 Task: Add Ithaca Lemon Beet Hummus to the cart.
Action: Mouse moved to (722, 235)
Screenshot: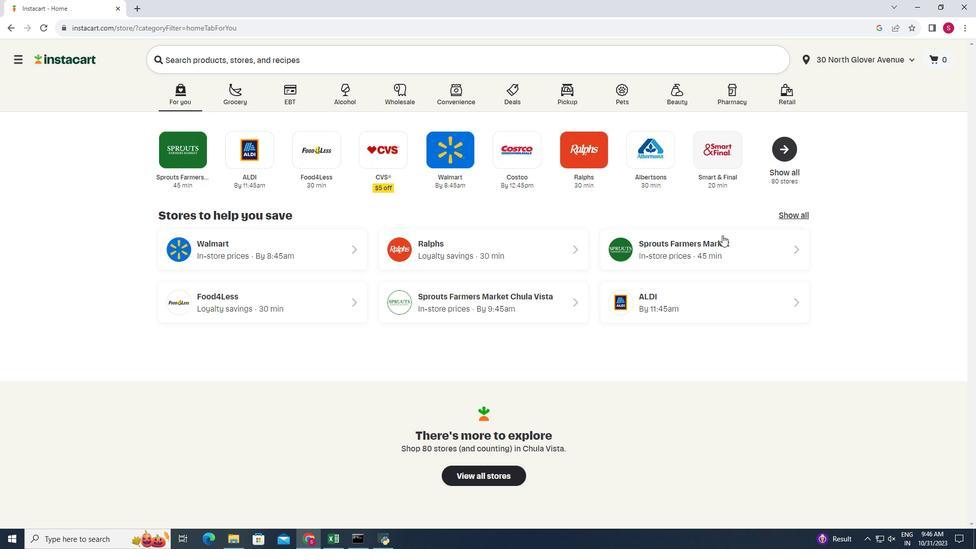 
Action: Mouse pressed left at (722, 235)
Screenshot: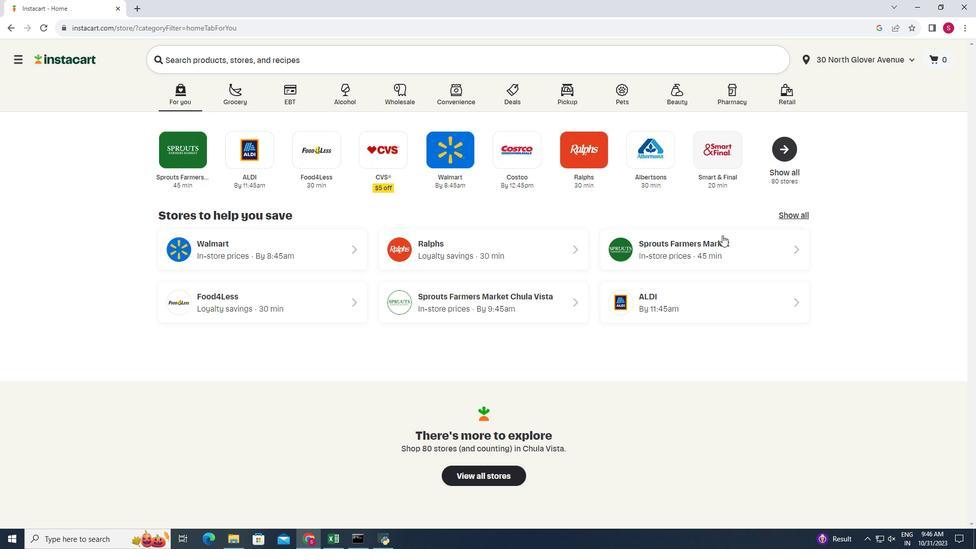 
Action: Mouse moved to (42, 446)
Screenshot: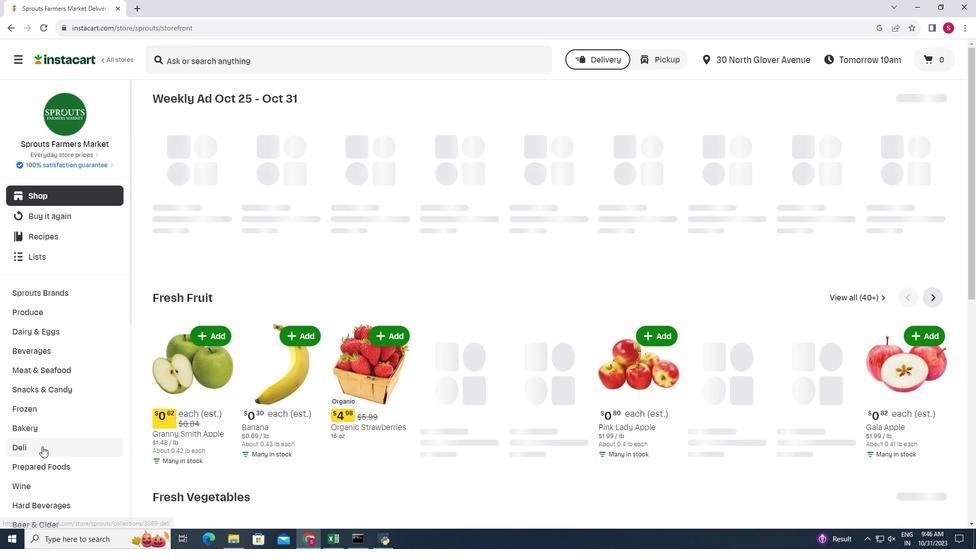 
Action: Mouse pressed left at (42, 446)
Screenshot: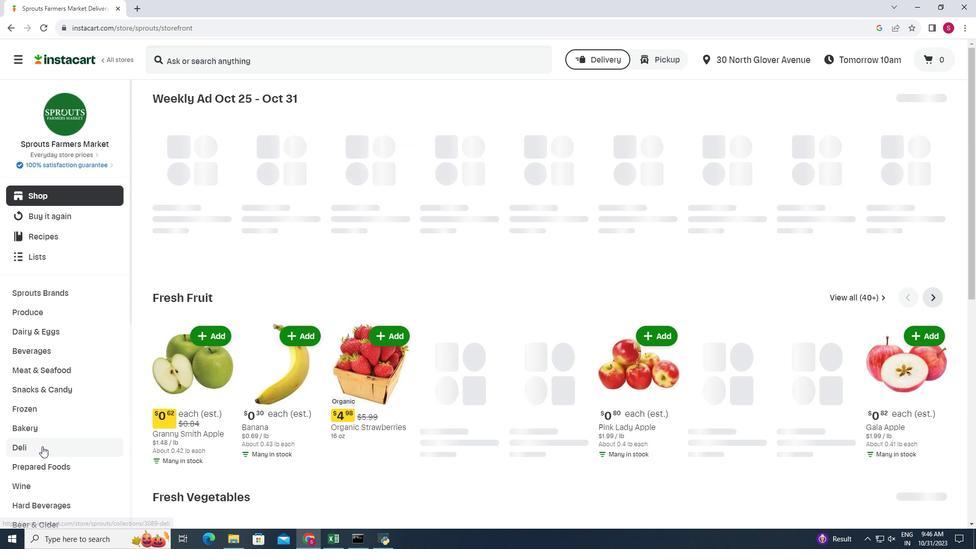 
Action: Mouse moved to (343, 124)
Screenshot: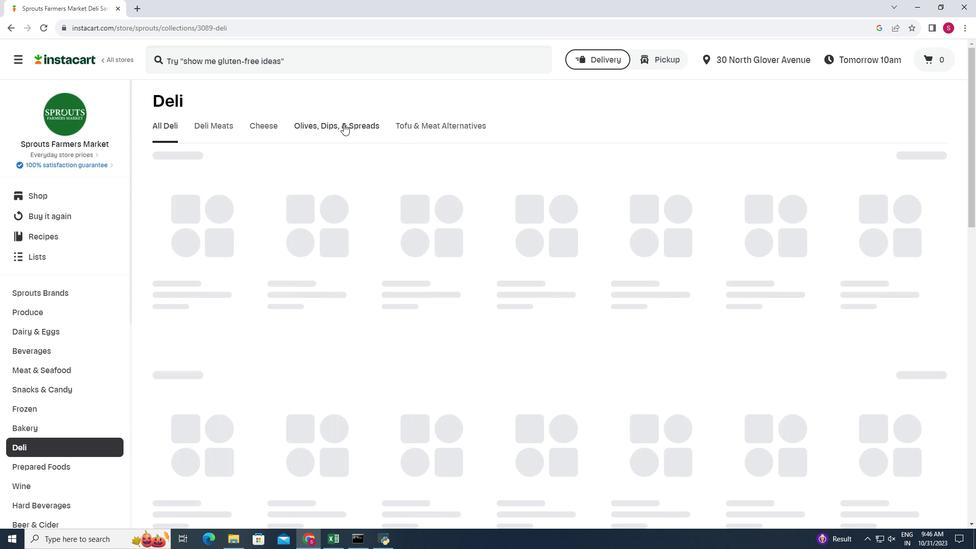 
Action: Mouse pressed left at (343, 124)
Screenshot: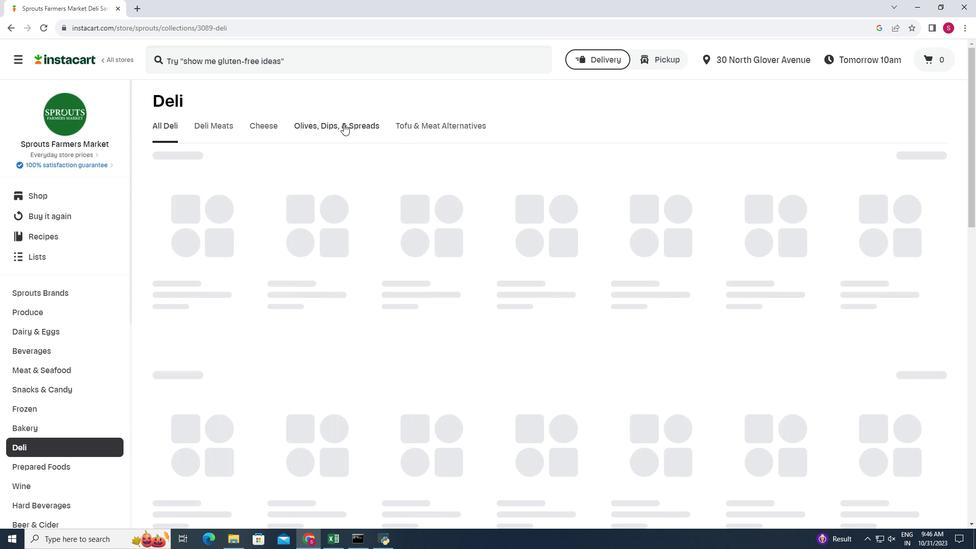 
Action: Mouse moved to (231, 171)
Screenshot: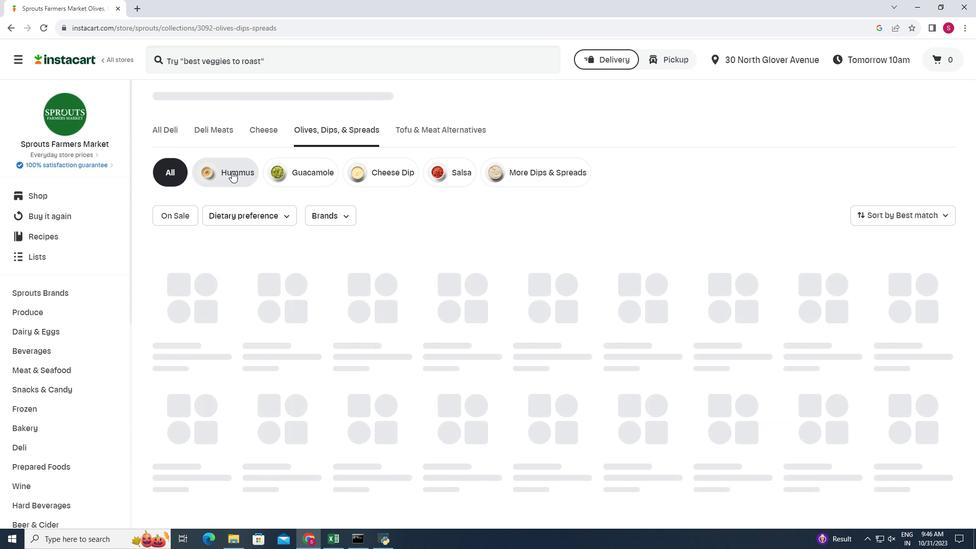 
Action: Mouse pressed left at (231, 171)
Screenshot: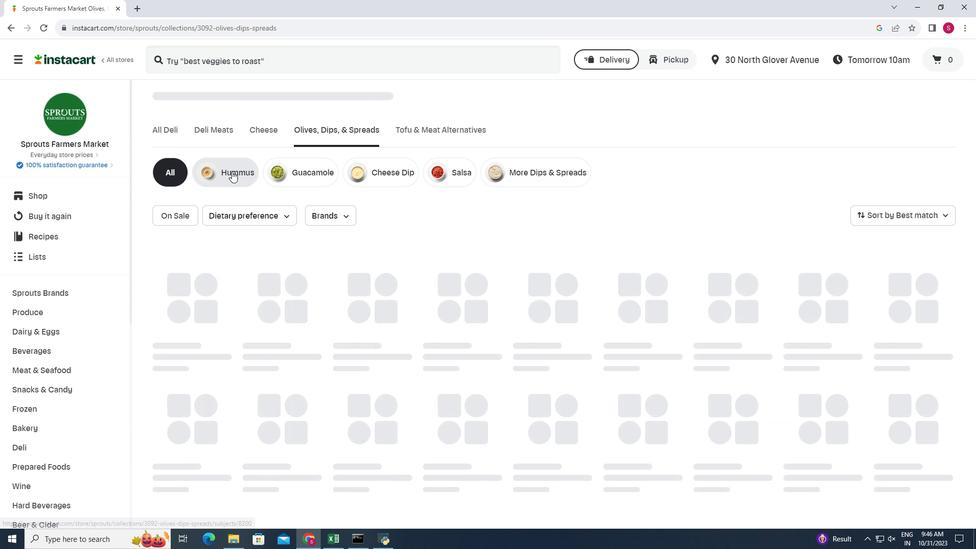 
Action: Mouse moved to (574, 217)
Screenshot: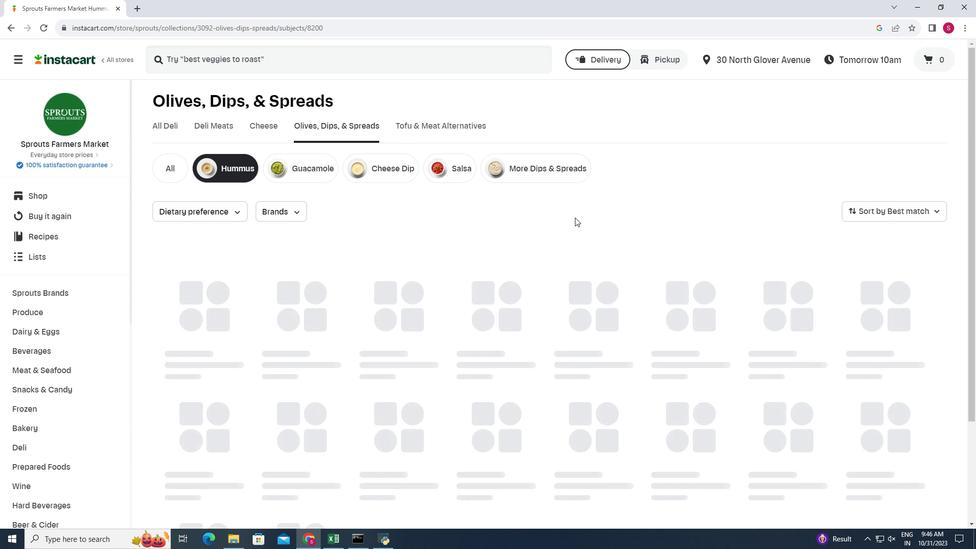 
Action: Mouse scrolled (574, 217) with delta (0, 0)
Screenshot: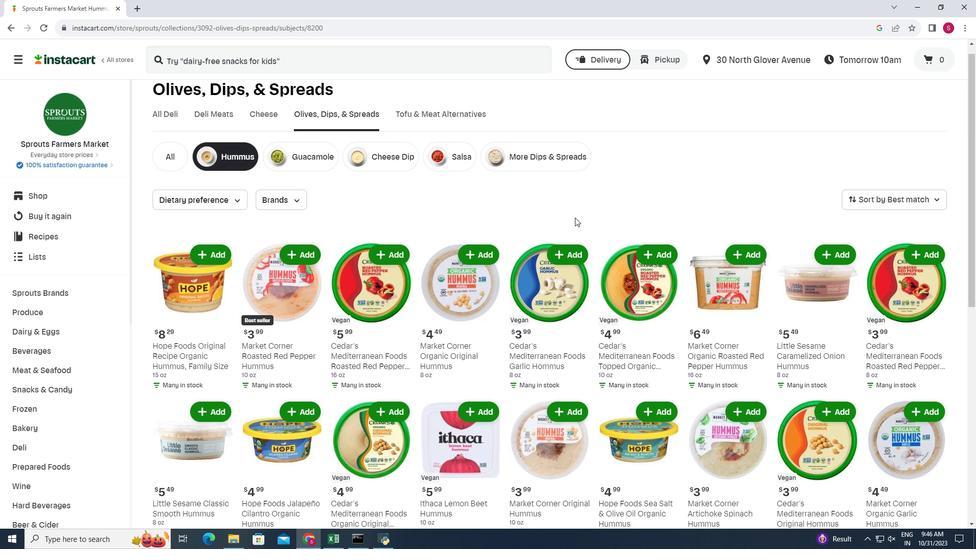 
Action: Mouse moved to (908, 310)
Screenshot: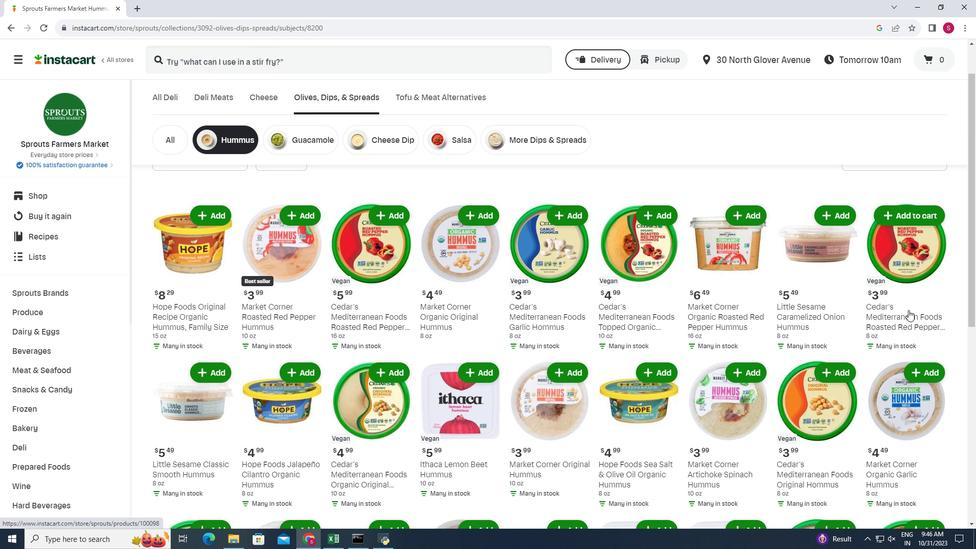 
Action: Mouse scrolled (908, 309) with delta (0, 0)
Screenshot: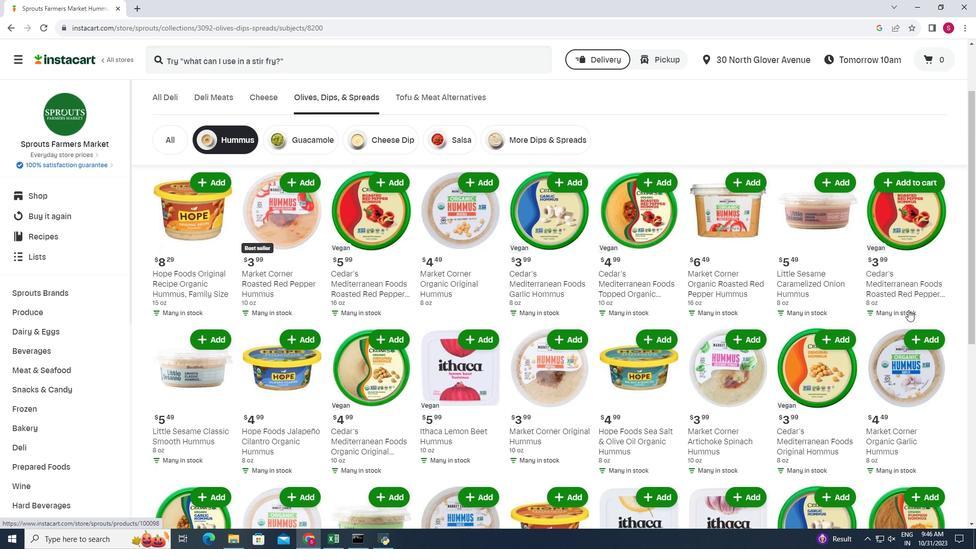 
Action: Mouse scrolled (908, 309) with delta (0, 0)
Screenshot: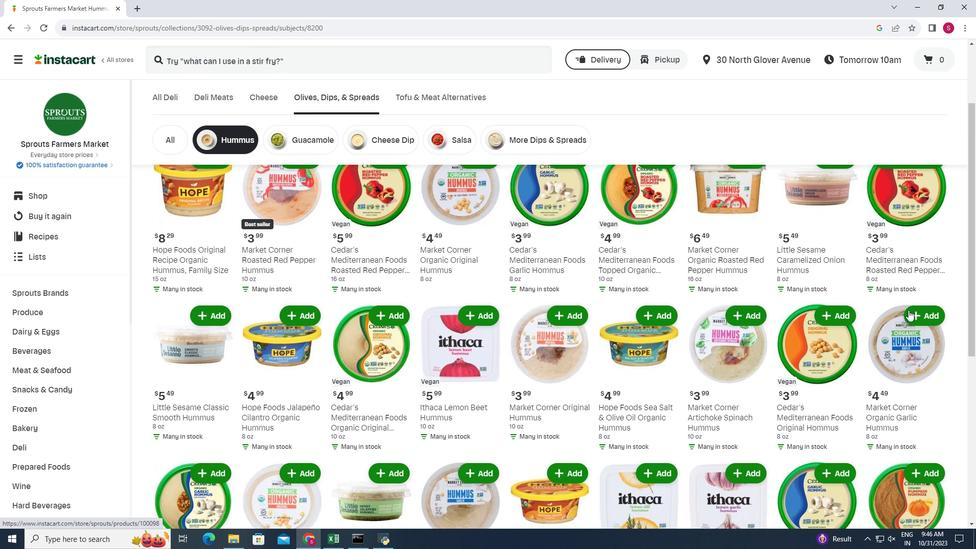 
Action: Mouse moved to (483, 267)
Screenshot: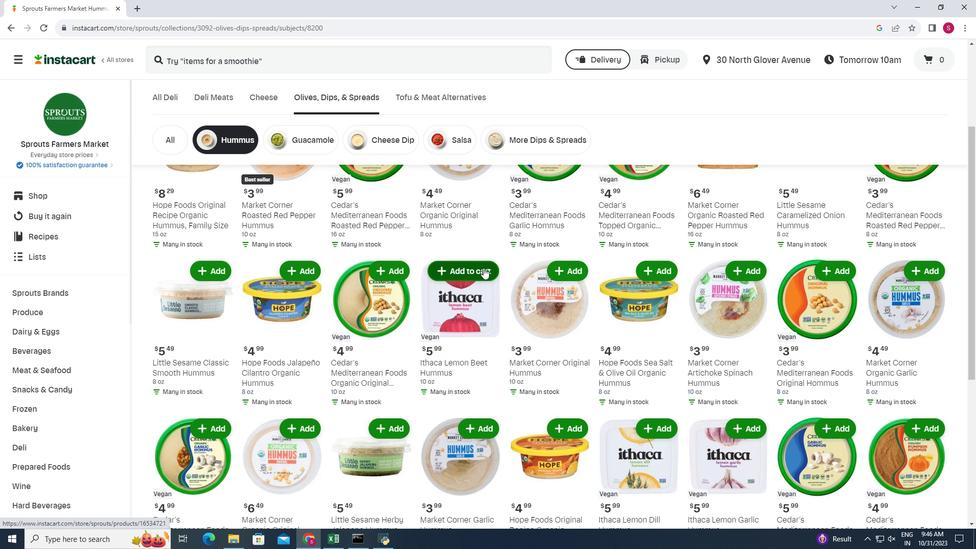 
Action: Mouse pressed left at (483, 267)
Screenshot: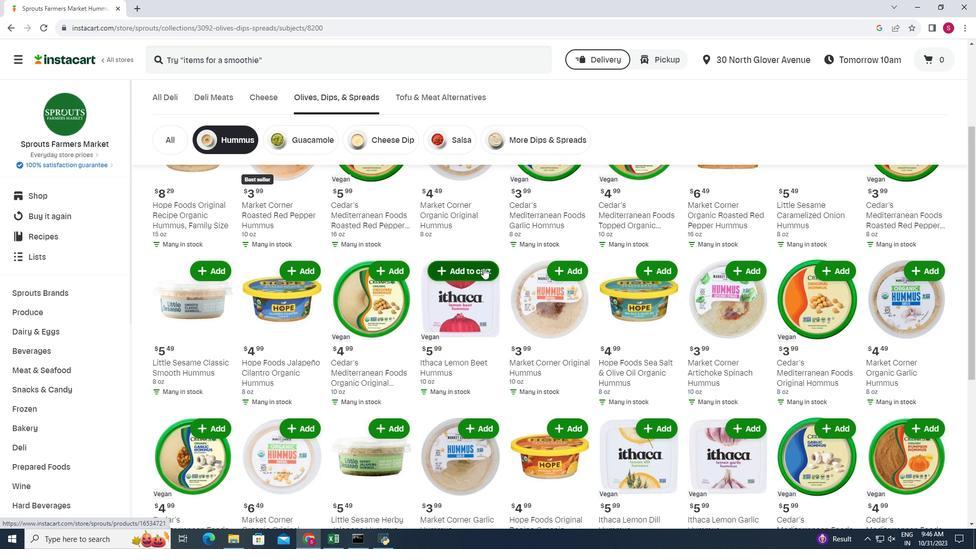 
Action: Mouse moved to (492, 245)
Screenshot: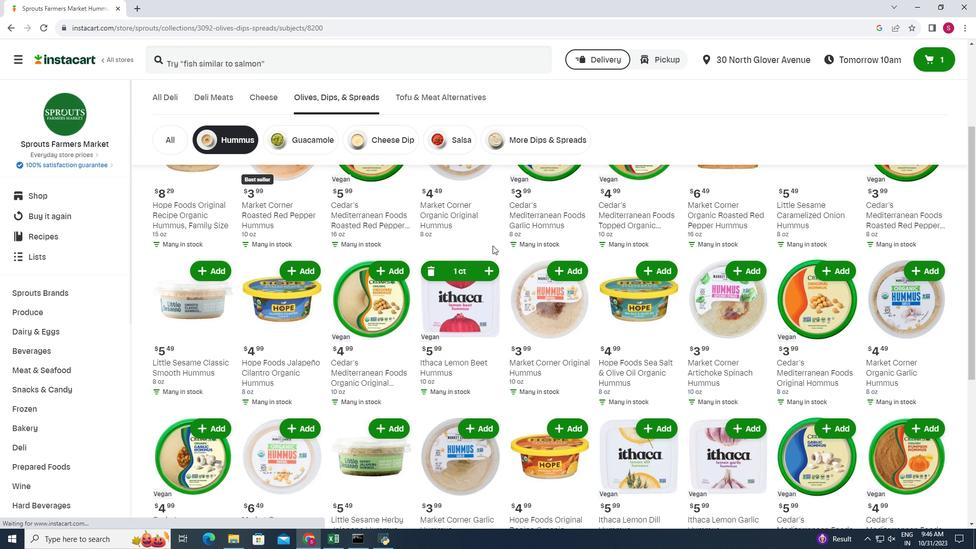 
